 Task: Create a due date automation trigger when advanced off, on the friday before a card is due at 11:00 AM.
Action: Mouse moved to (1022, 293)
Screenshot: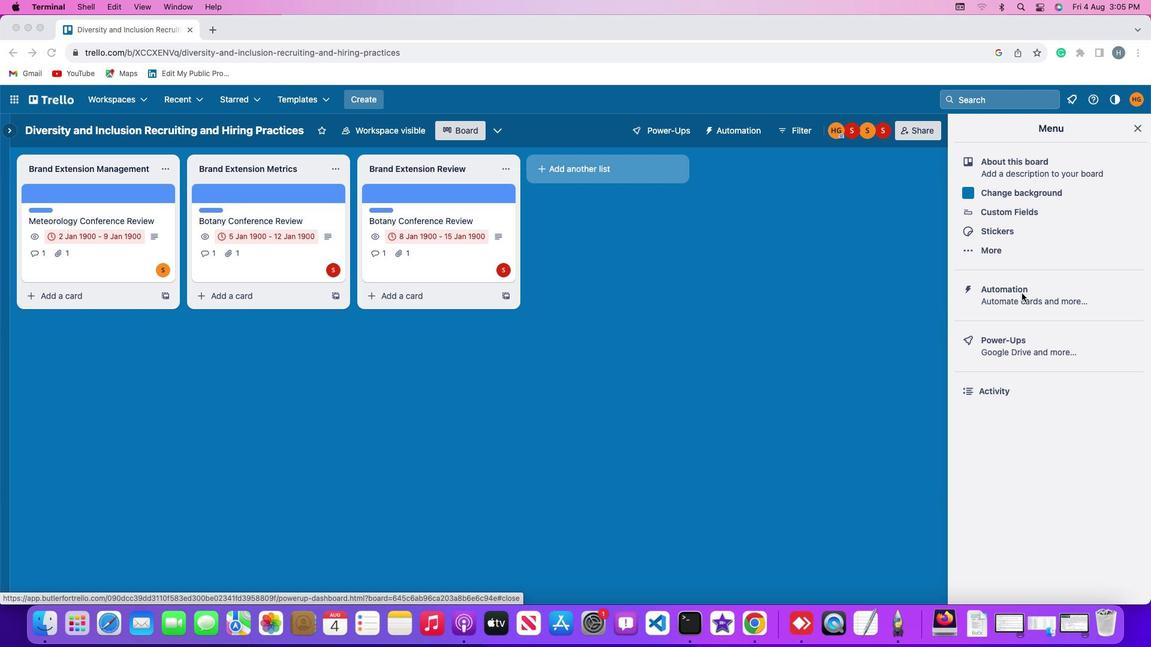
Action: Mouse pressed left at (1022, 293)
Screenshot: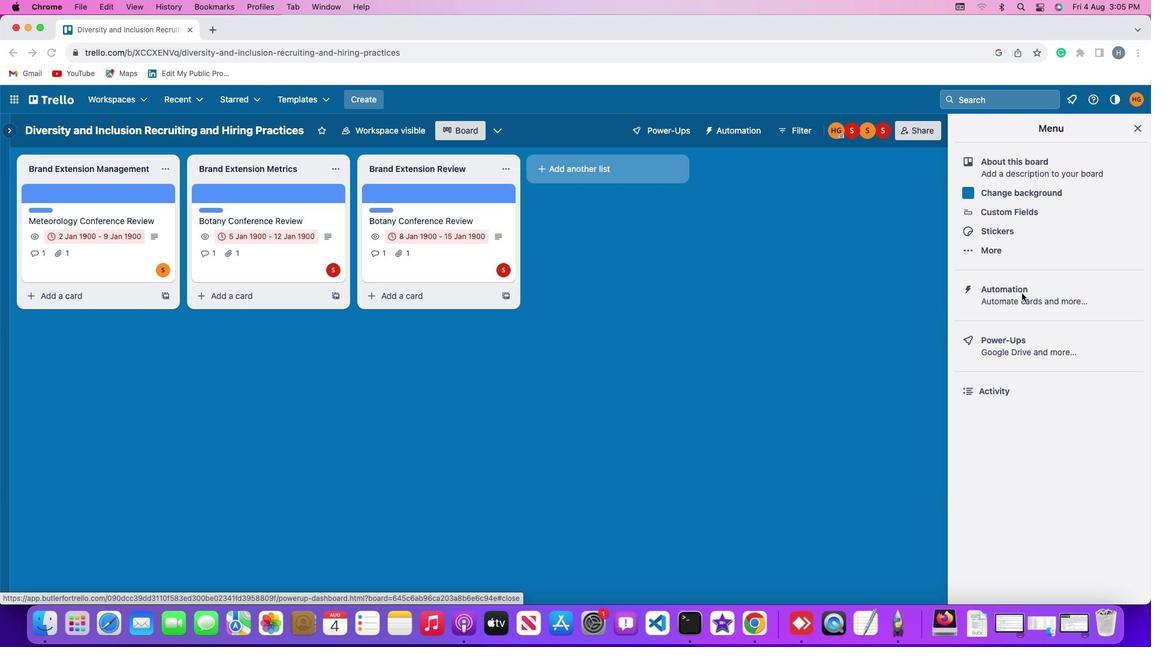
Action: Mouse pressed left at (1022, 293)
Screenshot: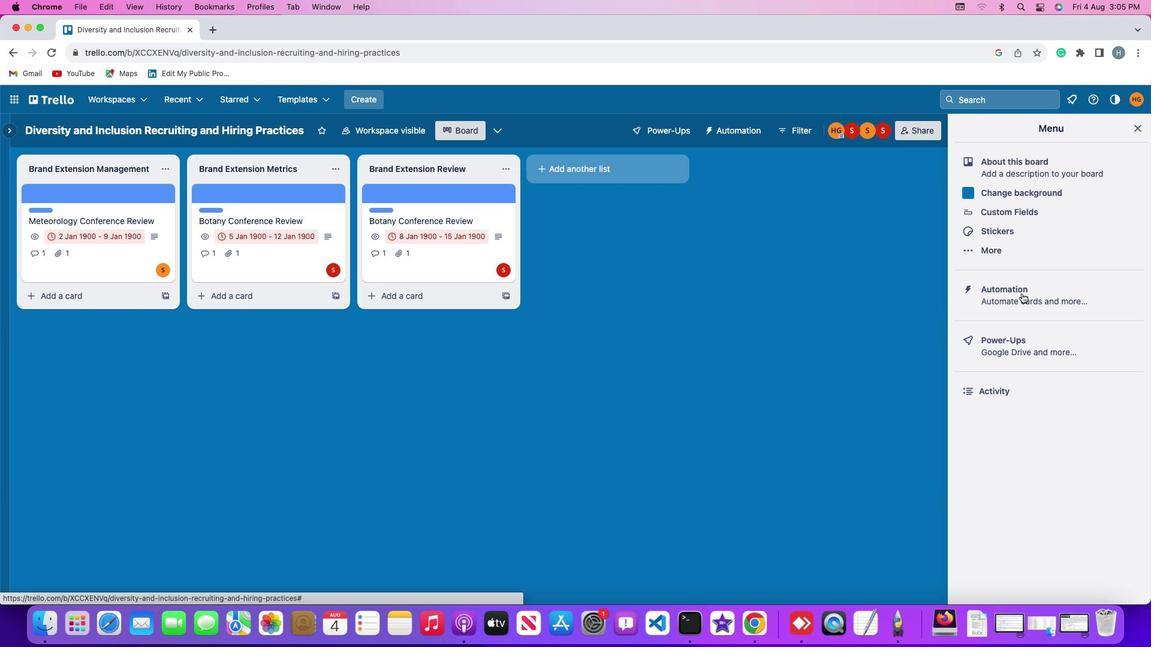 
Action: Mouse moved to (58, 281)
Screenshot: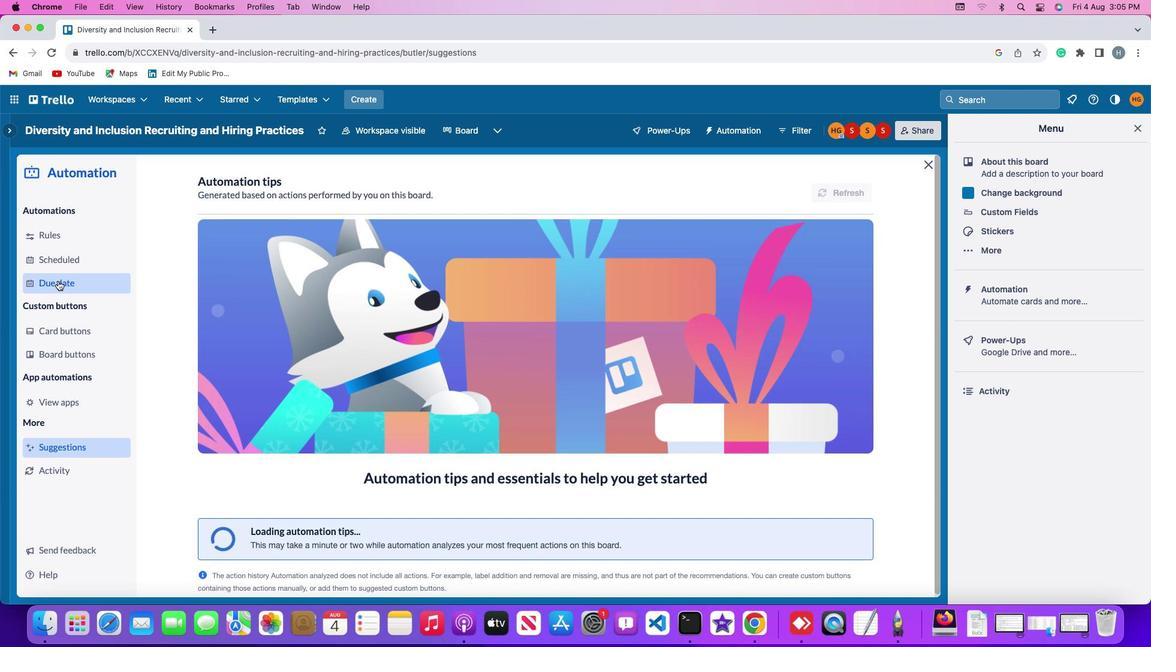 
Action: Mouse pressed left at (58, 281)
Screenshot: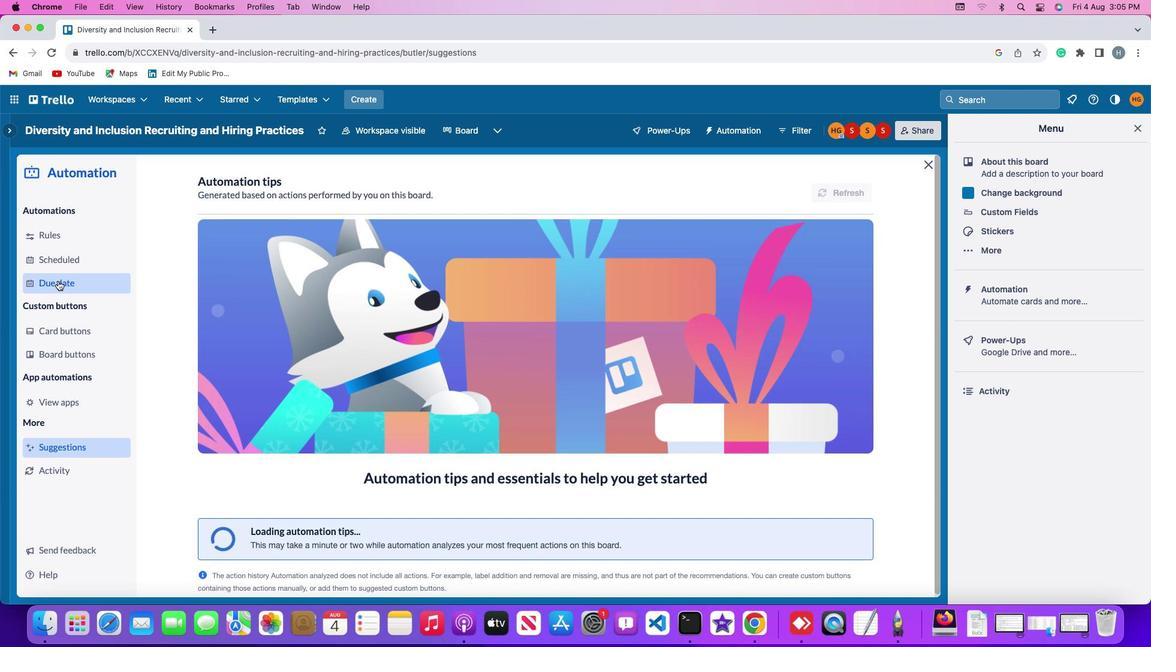 
Action: Mouse moved to (820, 178)
Screenshot: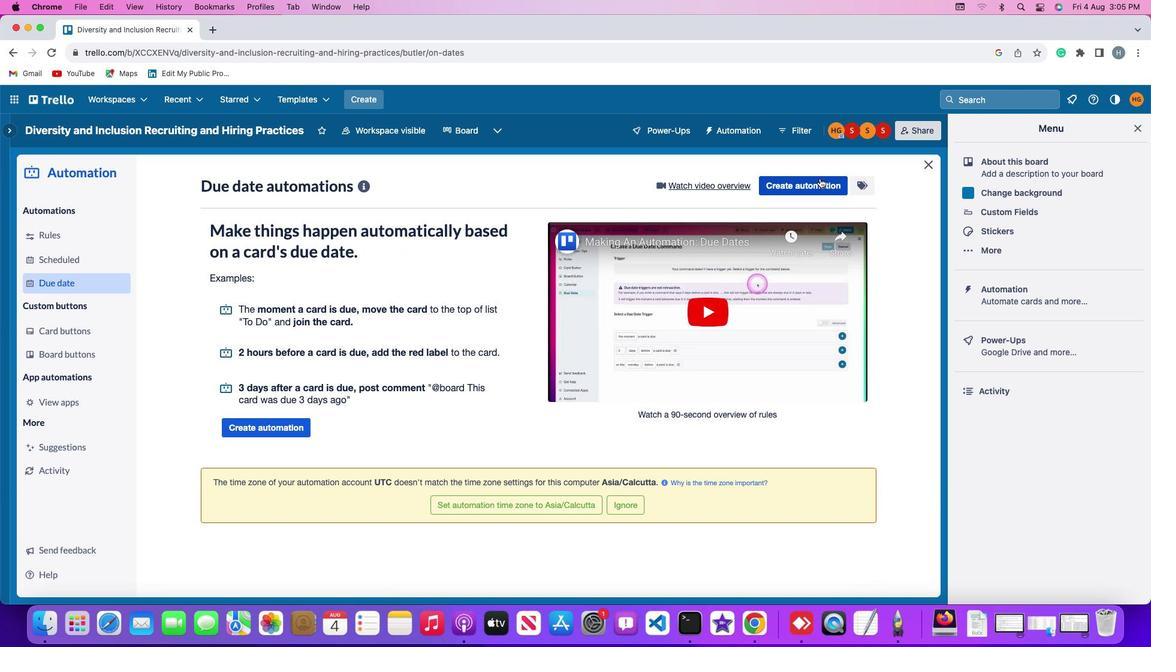 
Action: Mouse pressed left at (820, 178)
Screenshot: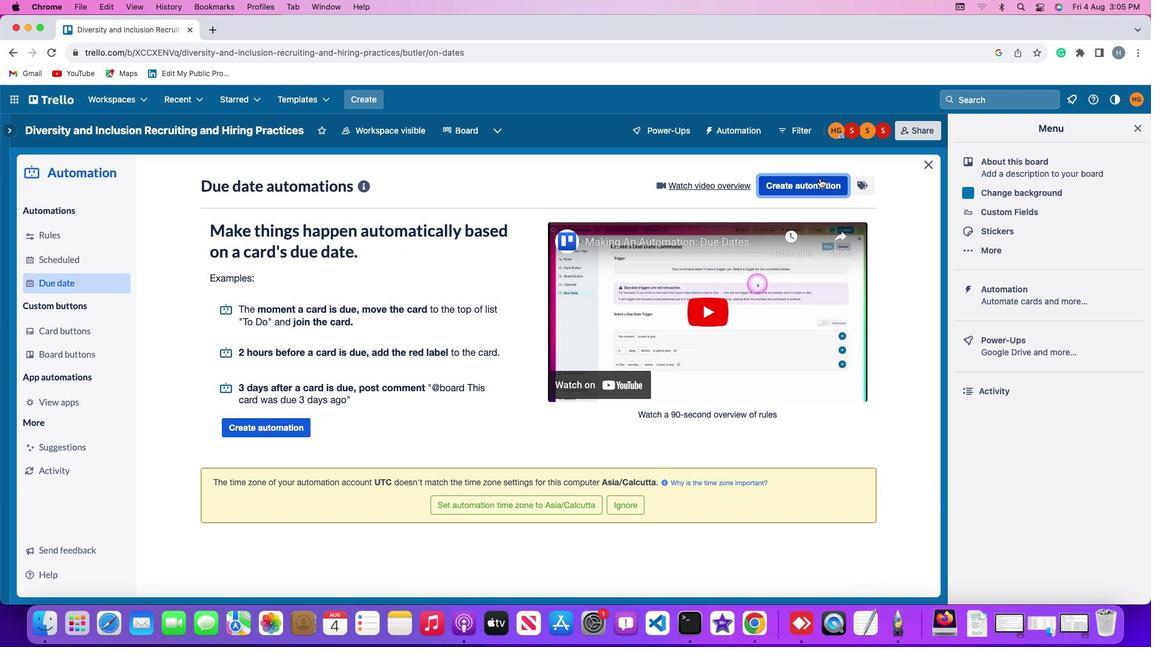 
Action: Mouse moved to (546, 298)
Screenshot: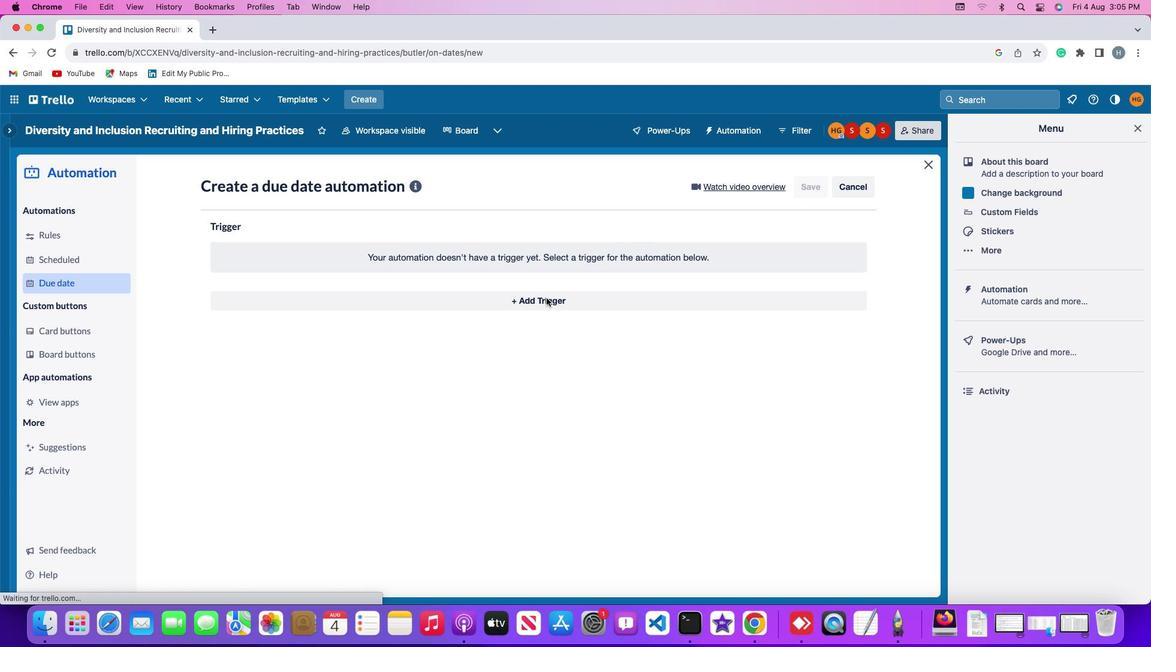 
Action: Mouse pressed left at (546, 298)
Screenshot: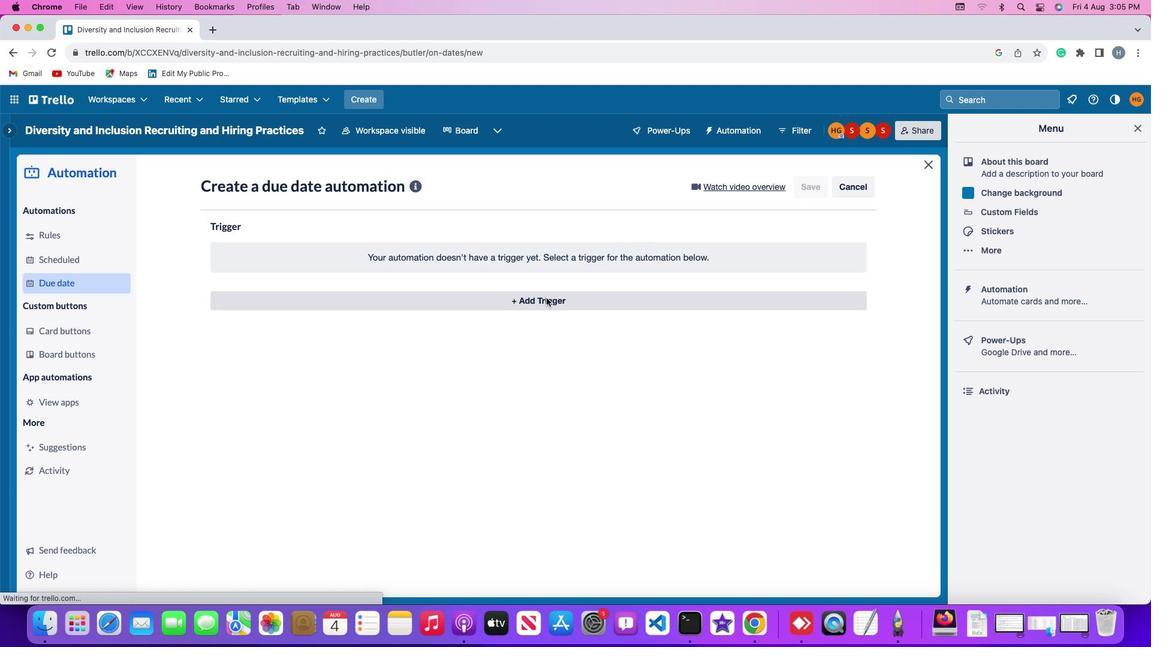 
Action: Mouse moved to (268, 526)
Screenshot: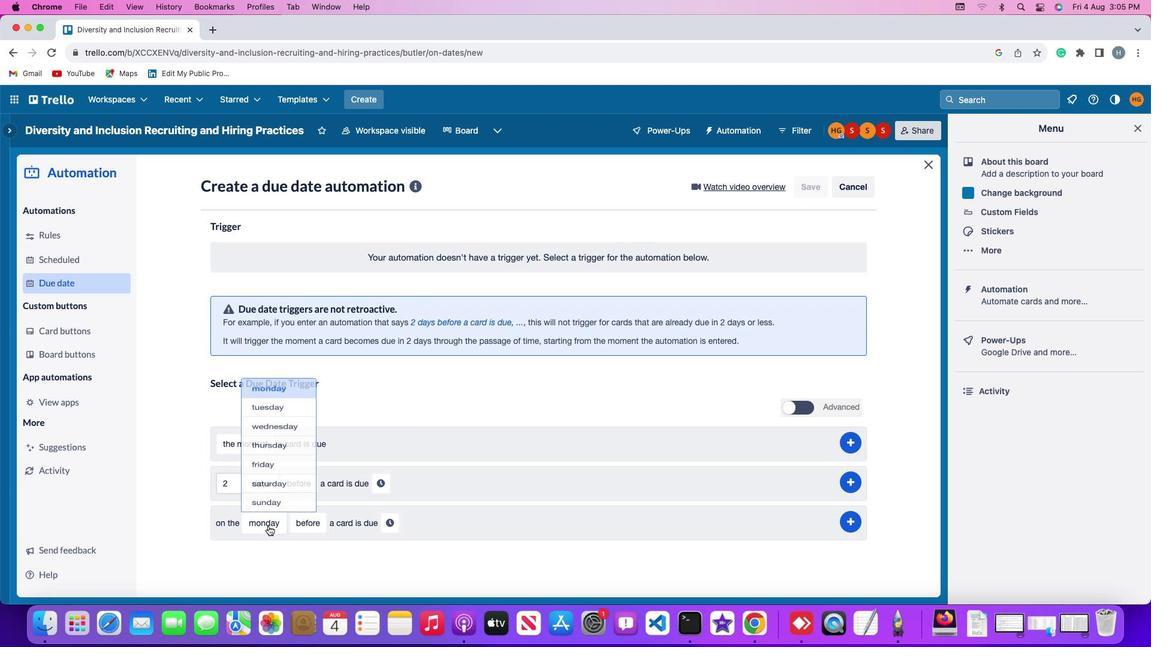 
Action: Mouse pressed left at (268, 526)
Screenshot: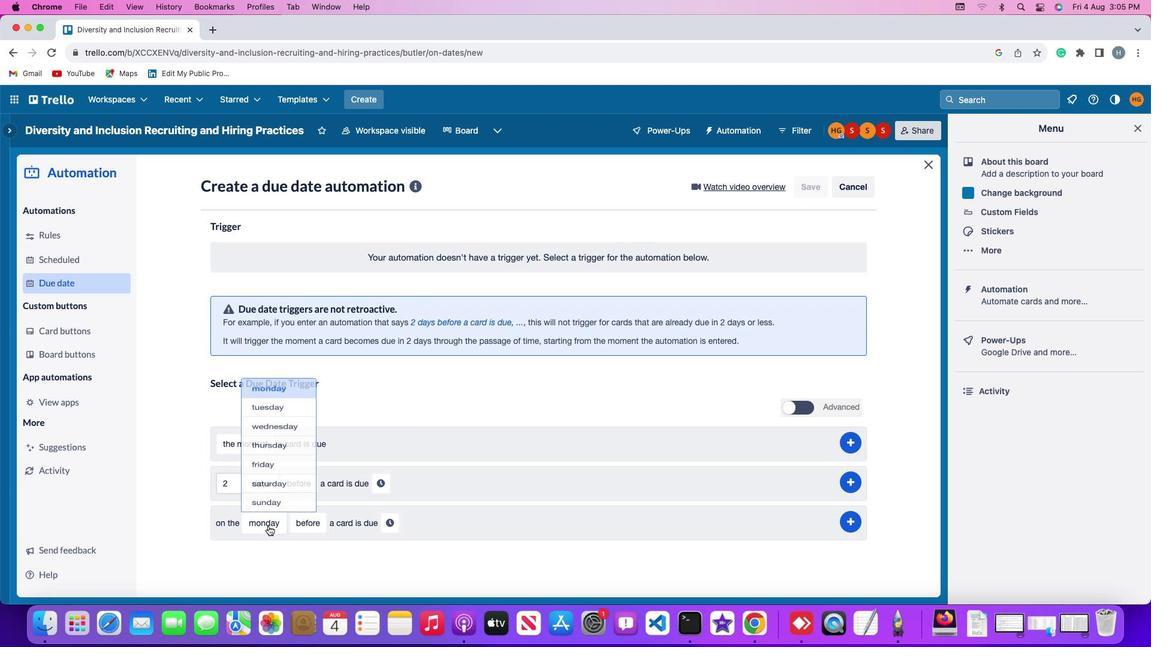 
Action: Mouse moved to (283, 453)
Screenshot: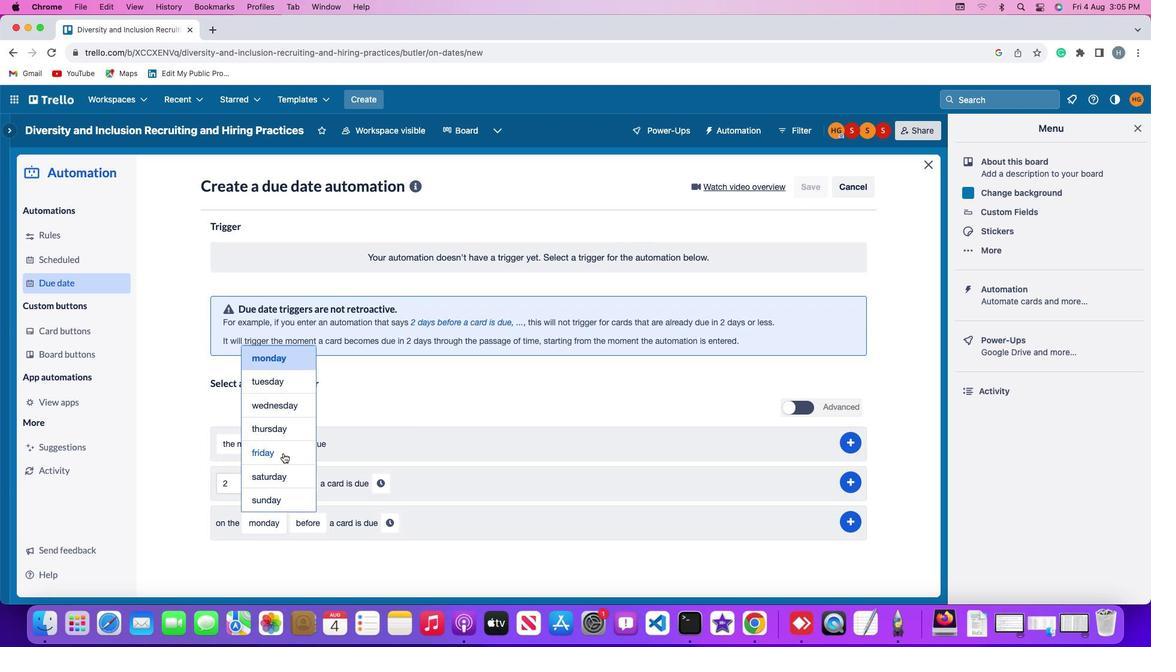 
Action: Mouse pressed left at (283, 453)
Screenshot: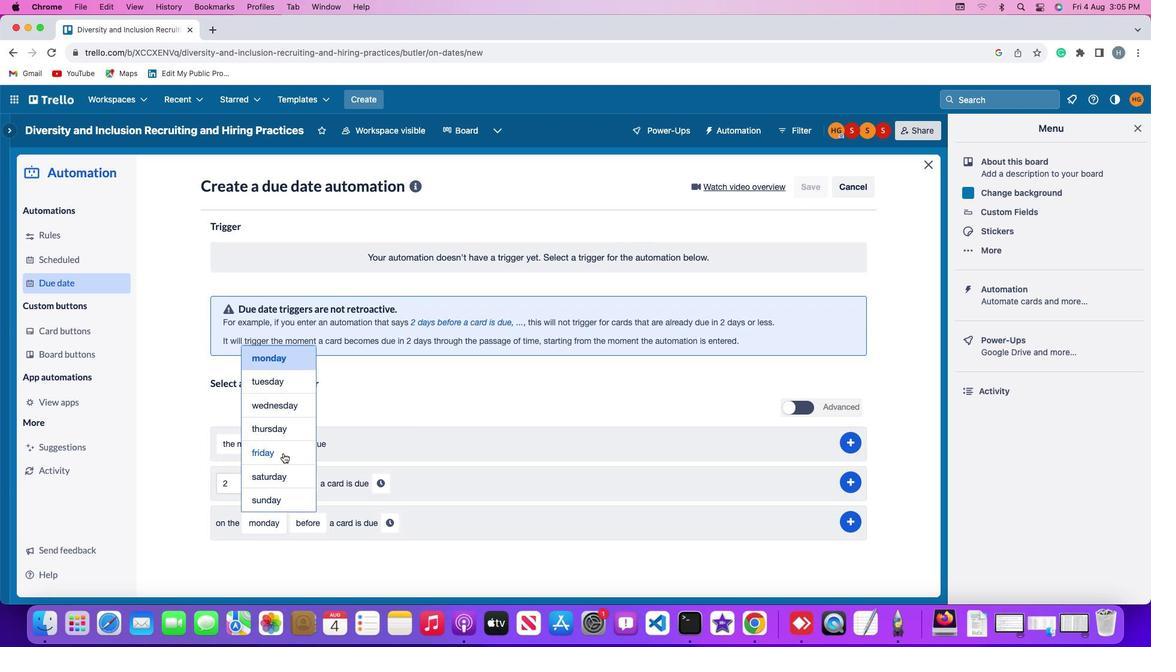 
Action: Mouse moved to (299, 518)
Screenshot: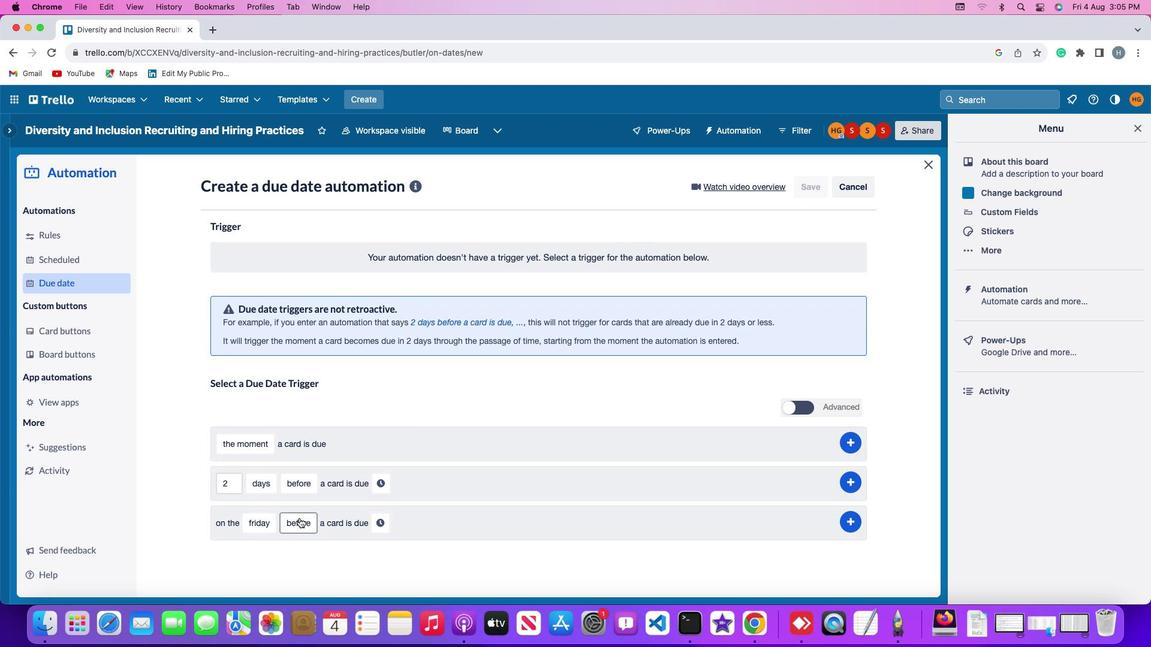 
Action: Mouse pressed left at (299, 518)
Screenshot: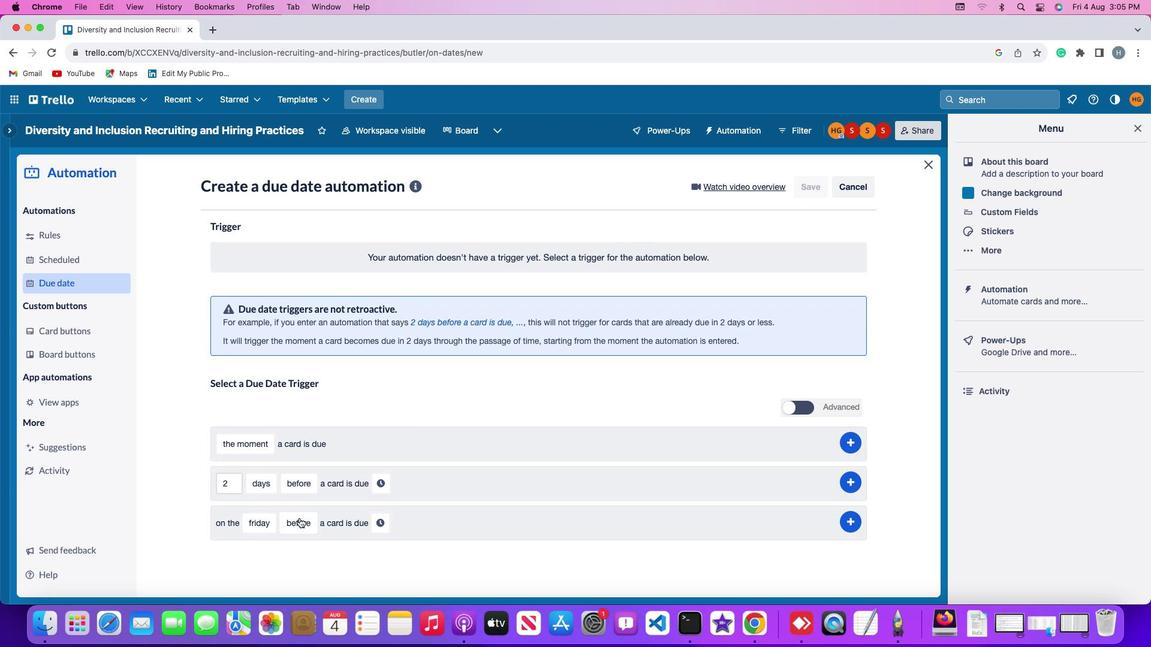 
Action: Mouse moved to (332, 427)
Screenshot: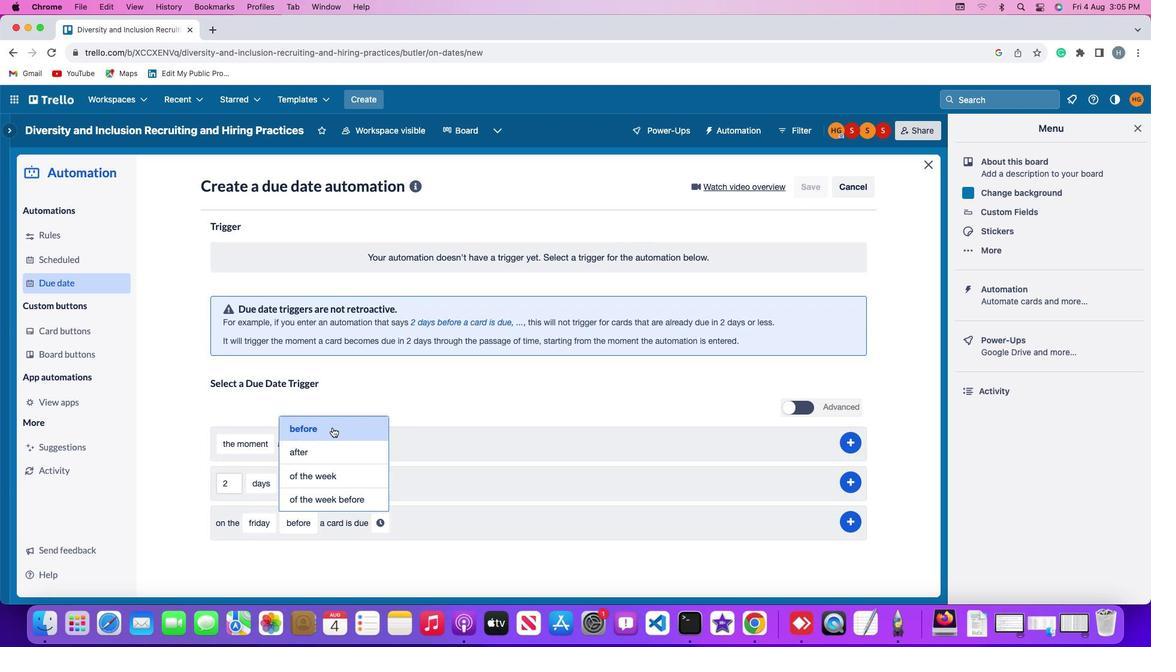 
Action: Mouse pressed left at (332, 427)
Screenshot: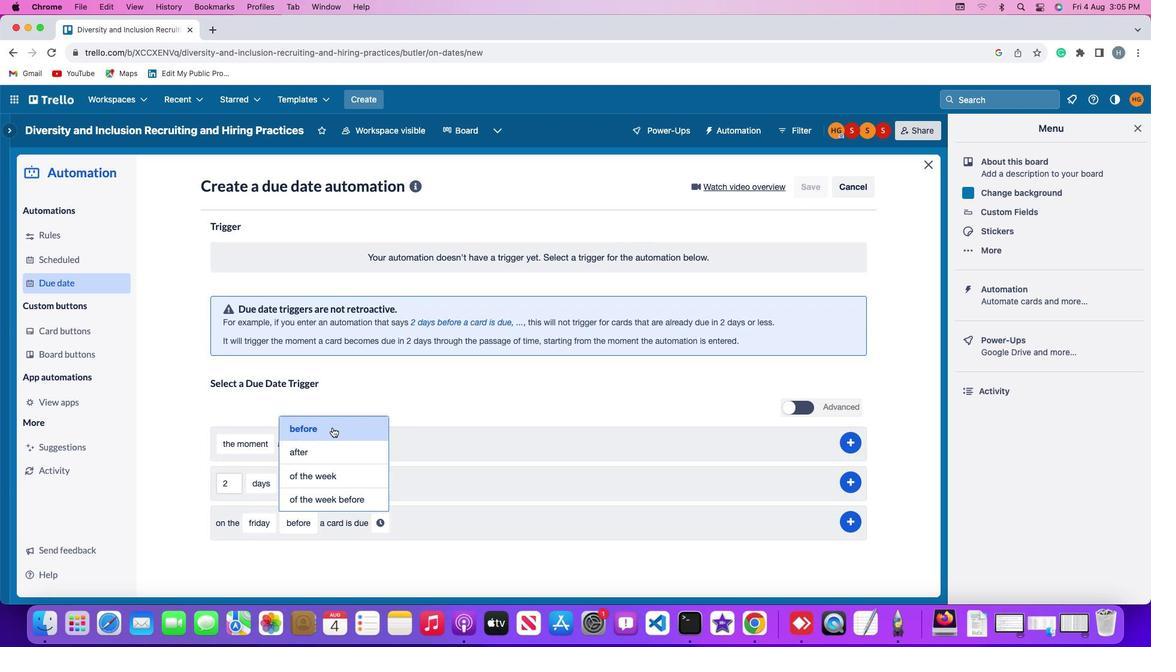 
Action: Mouse moved to (380, 520)
Screenshot: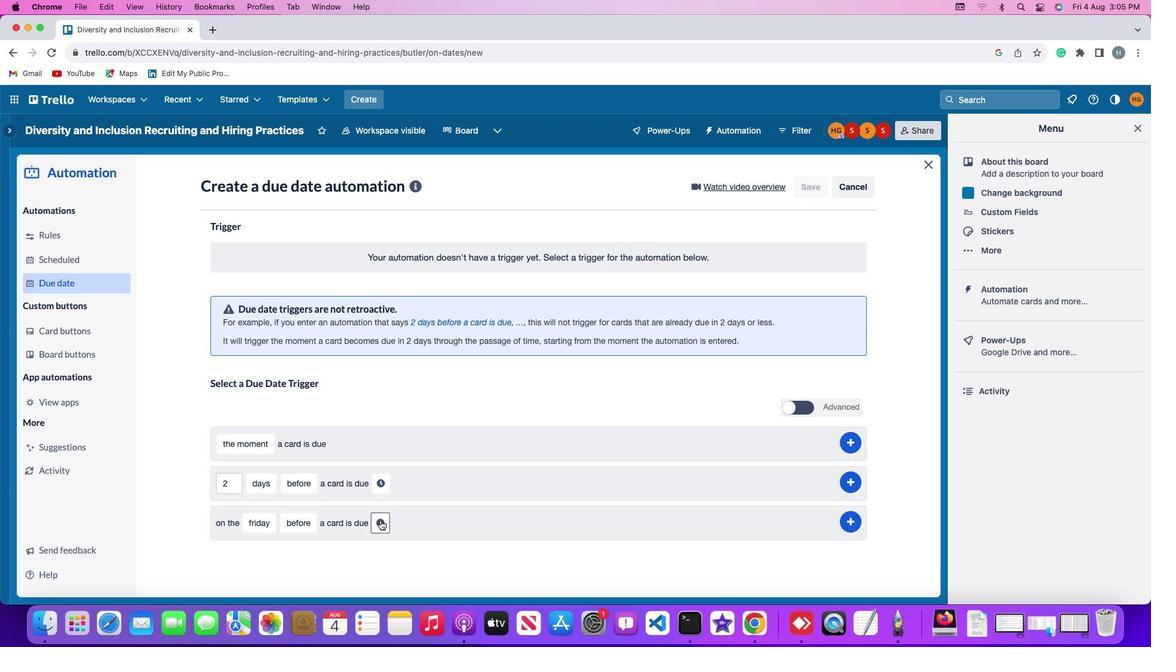 
Action: Mouse pressed left at (380, 520)
Screenshot: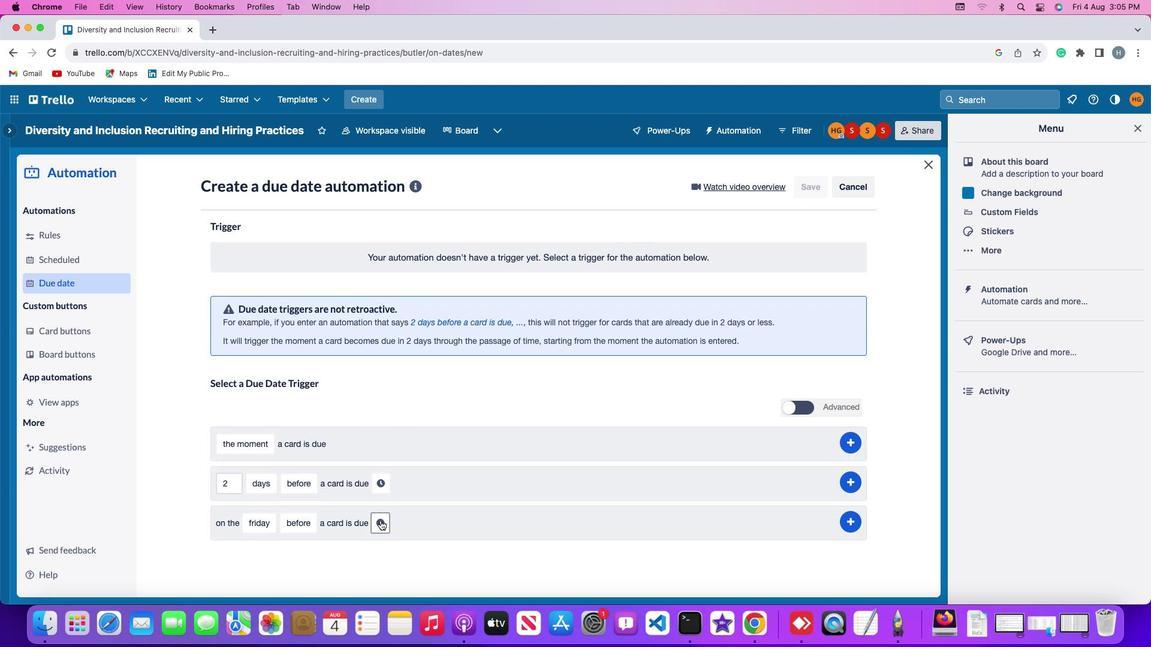 
Action: Mouse moved to (402, 524)
Screenshot: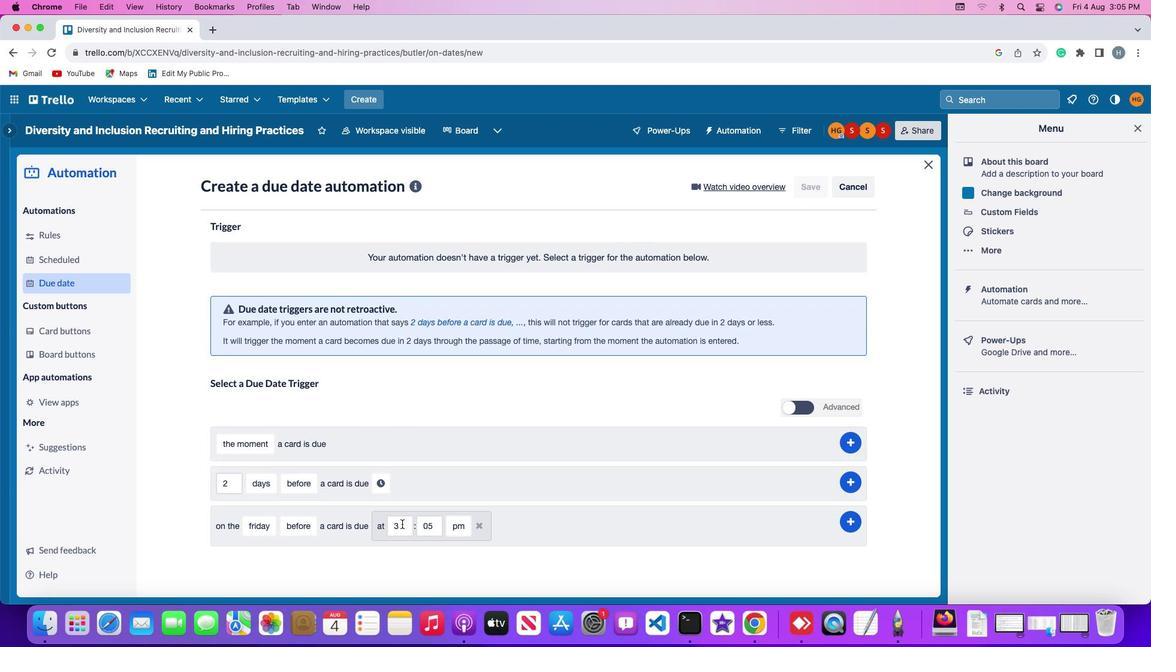 
Action: Mouse pressed left at (402, 524)
Screenshot: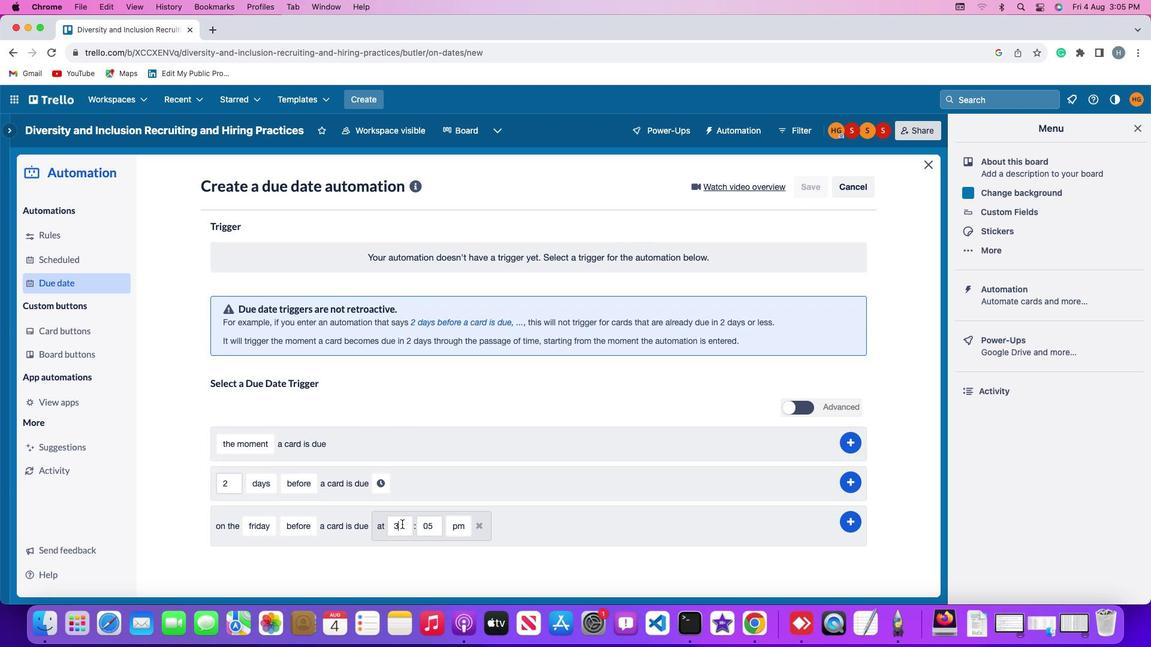 
Action: Key pressed Key.backspace'1''1'
Screenshot: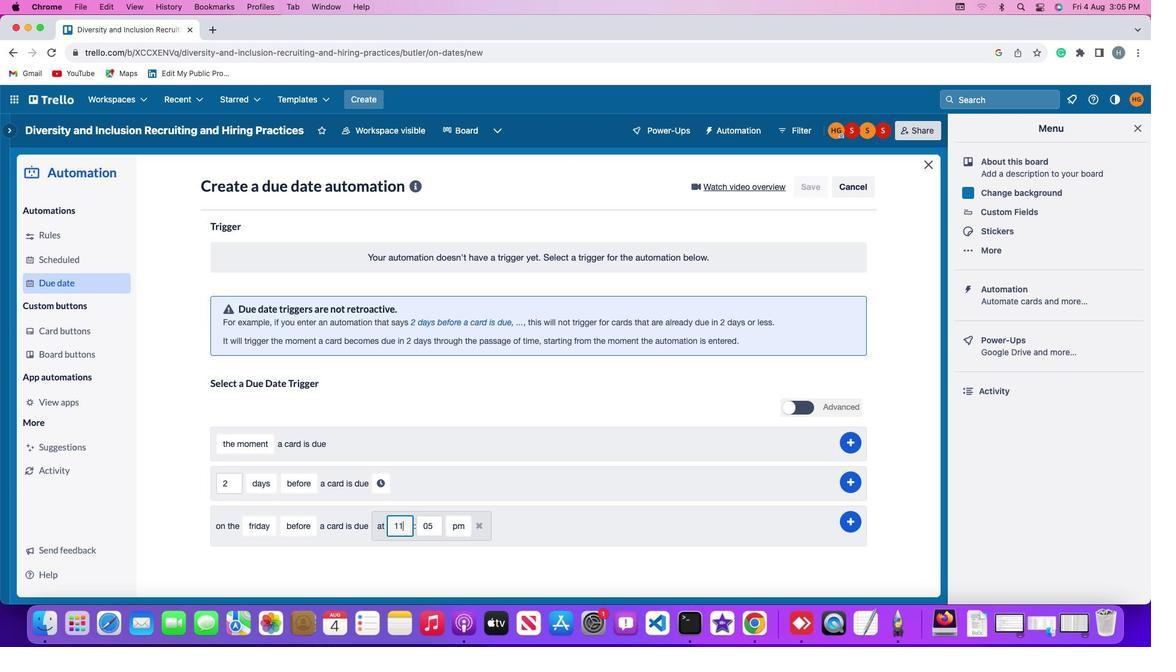 
Action: Mouse moved to (435, 525)
Screenshot: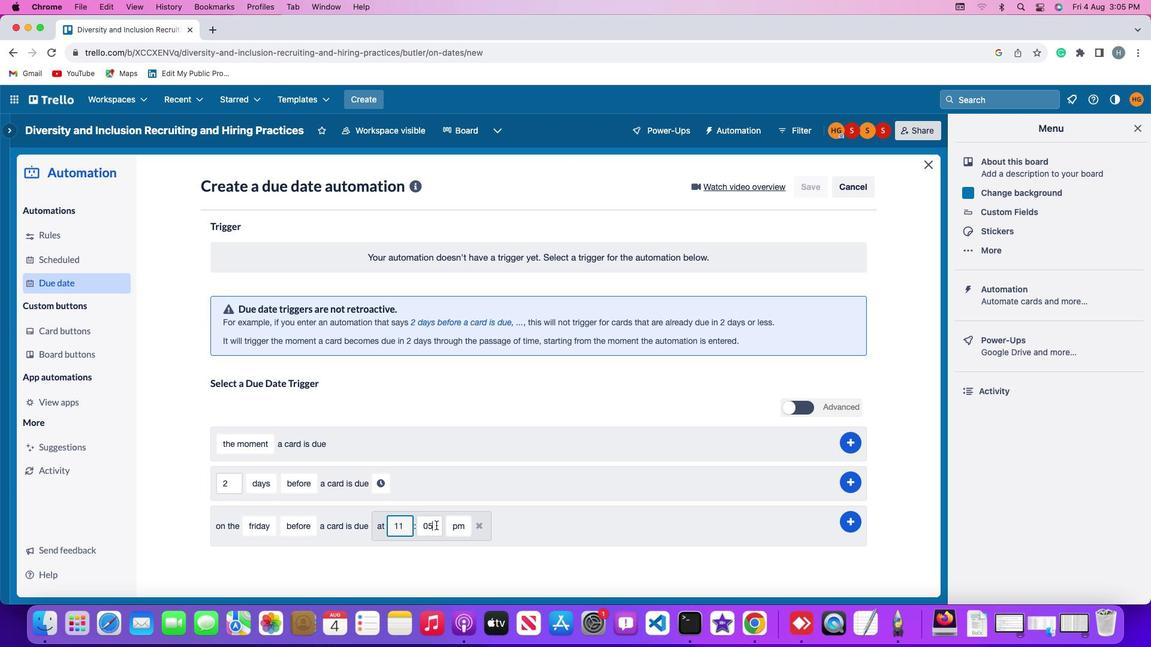 
Action: Mouse pressed left at (435, 525)
Screenshot: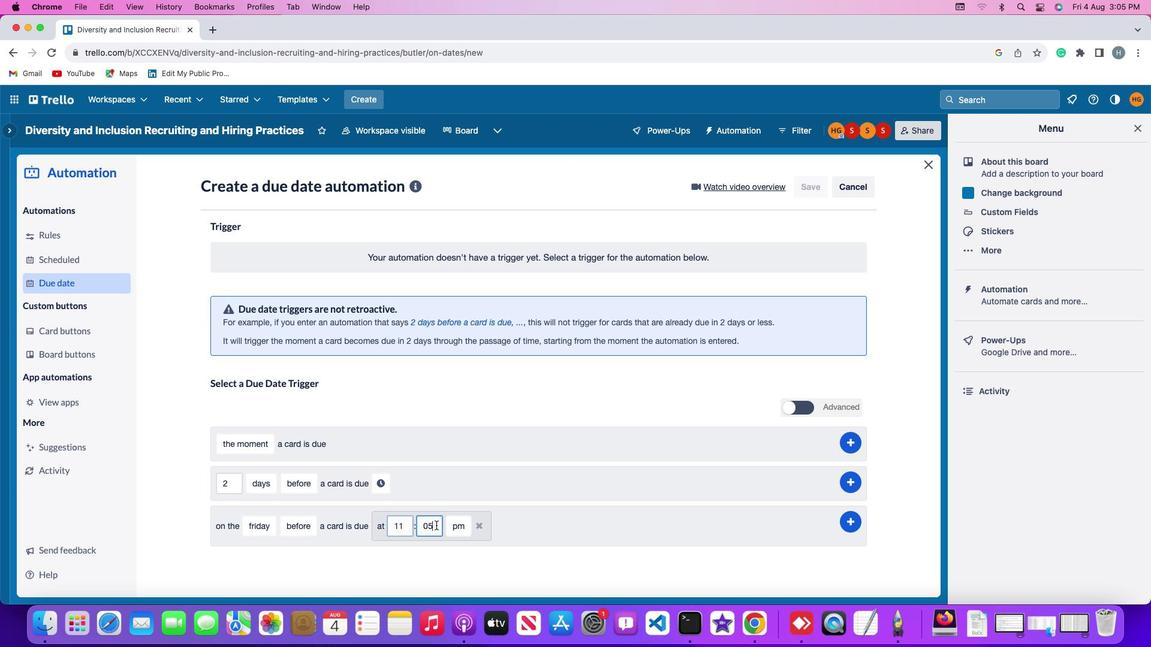 
Action: Key pressed Key.backspace'0'
Screenshot: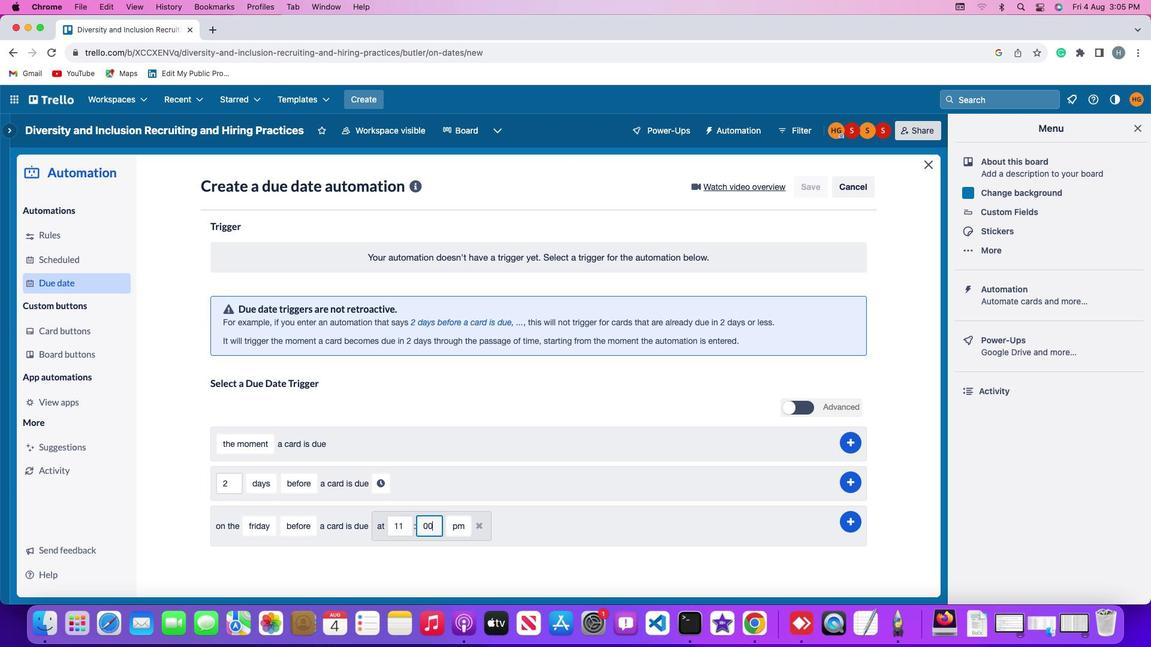 
Action: Mouse moved to (454, 528)
Screenshot: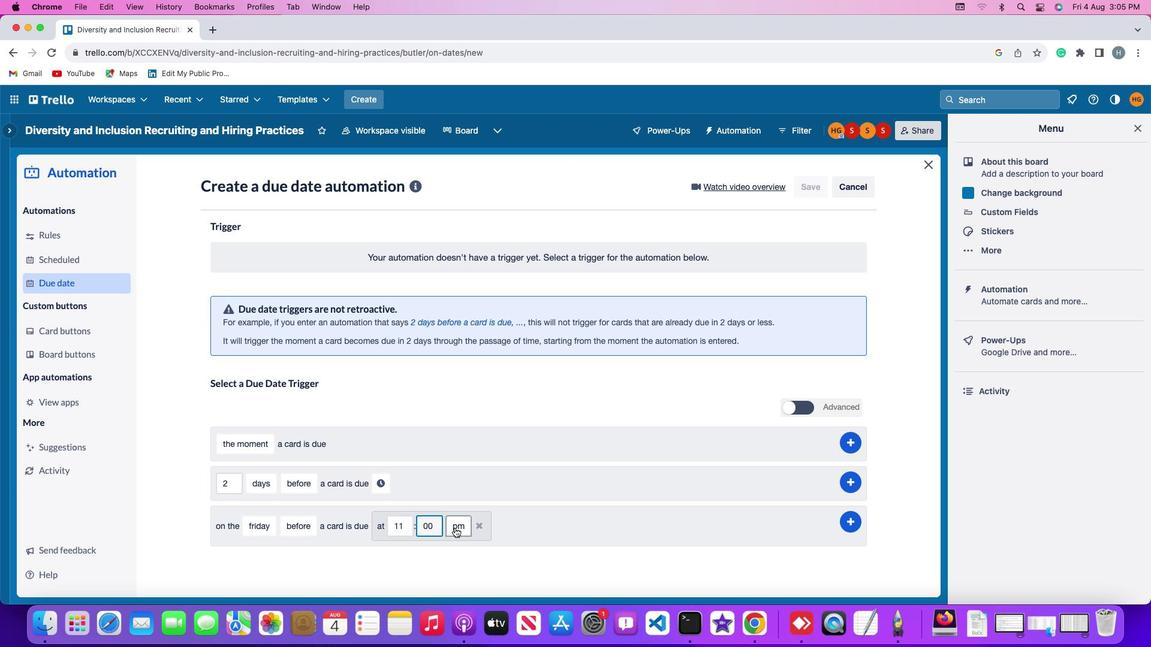 
Action: Mouse pressed left at (454, 528)
Screenshot: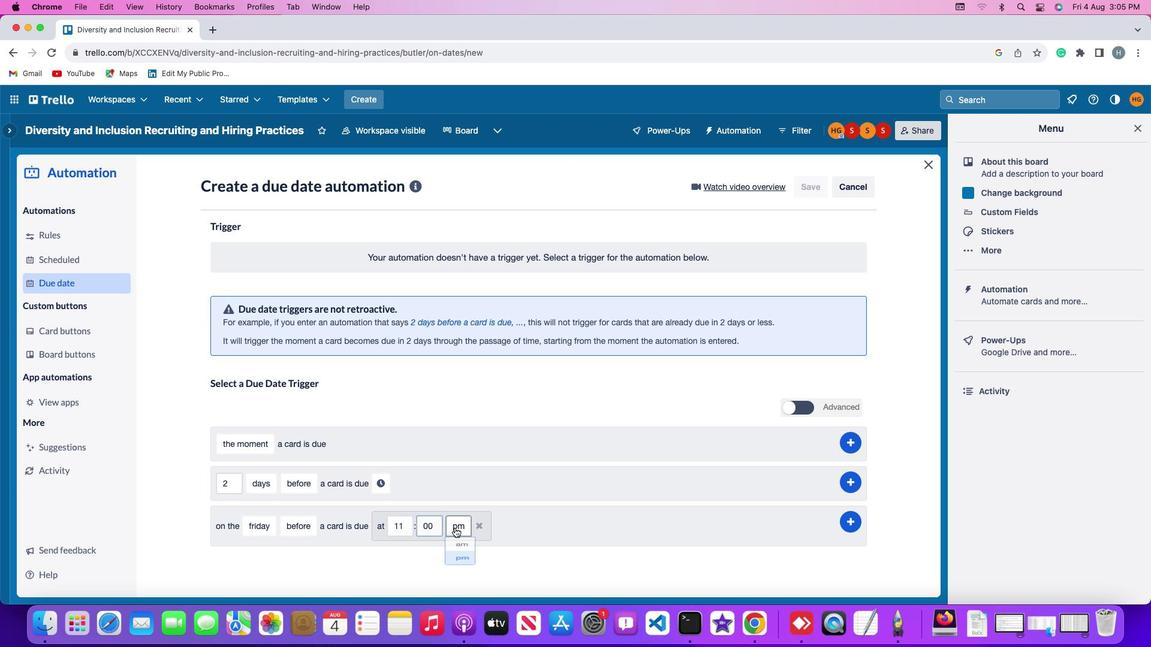 
Action: Mouse moved to (460, 549)
Screenshot: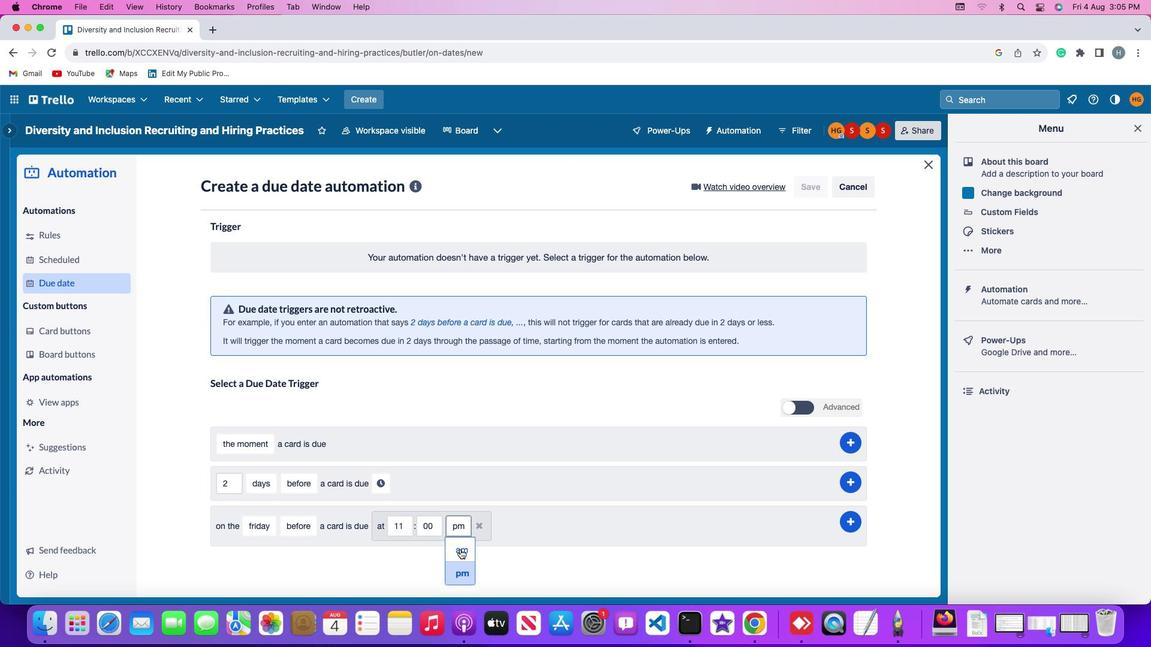 
Action: Mouse pressed left at (460, 549)
Screenshot: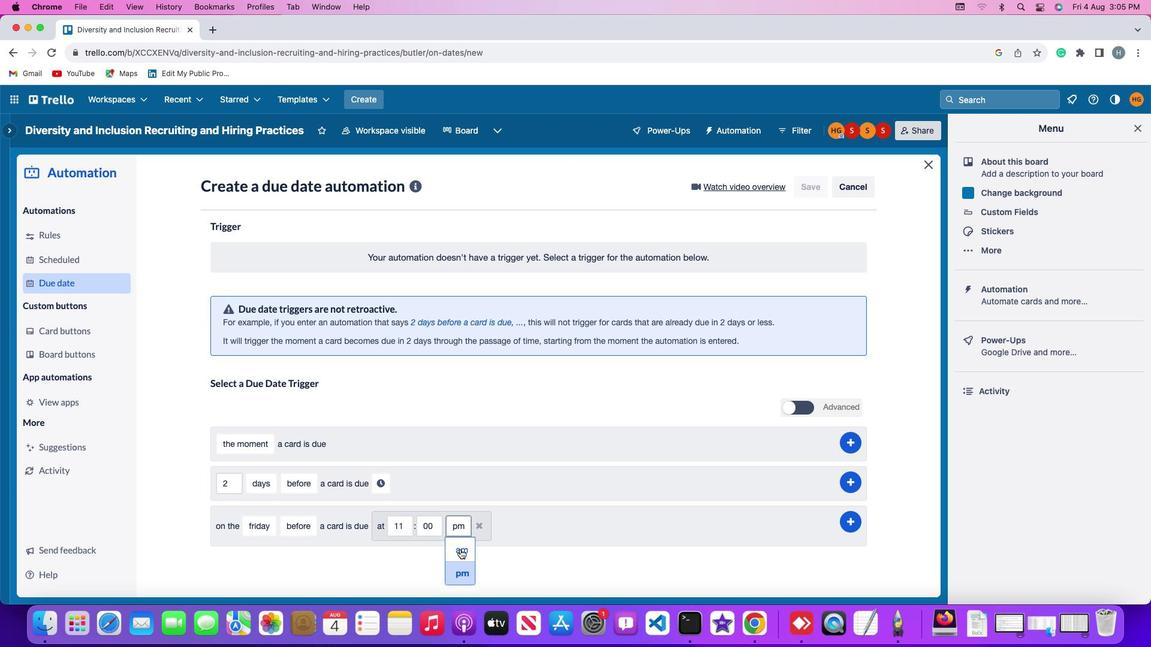 
Action: Mouse moved to (853, 521)
Screenshot: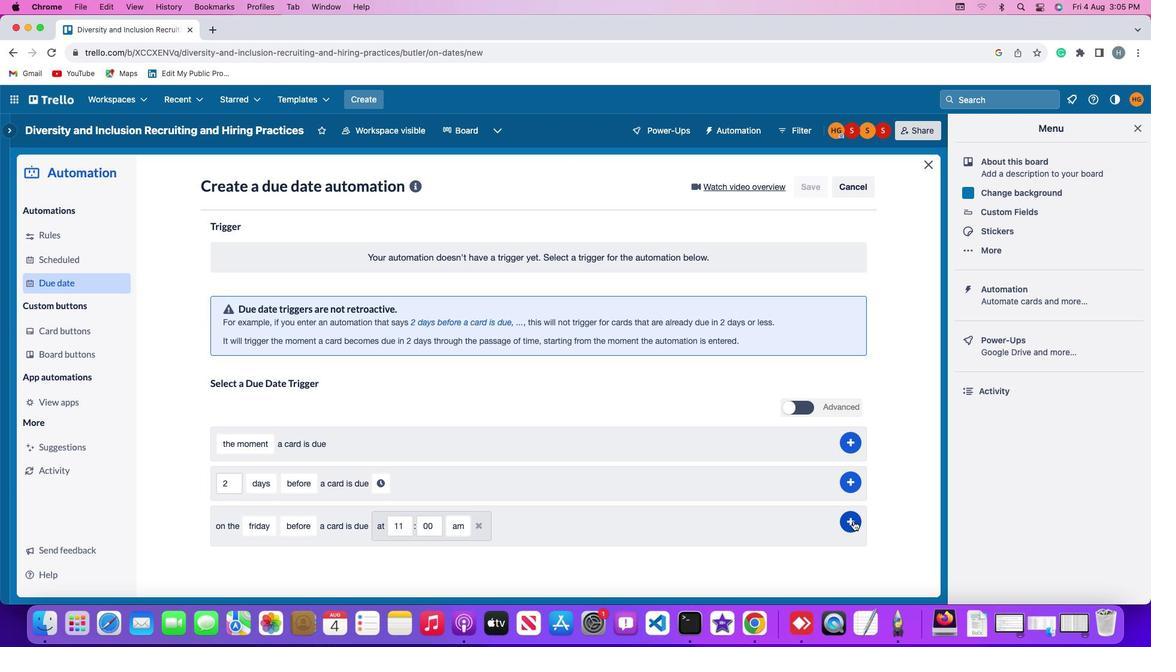 
Action: Mouse pressed left at (853, 521)
Screenshot: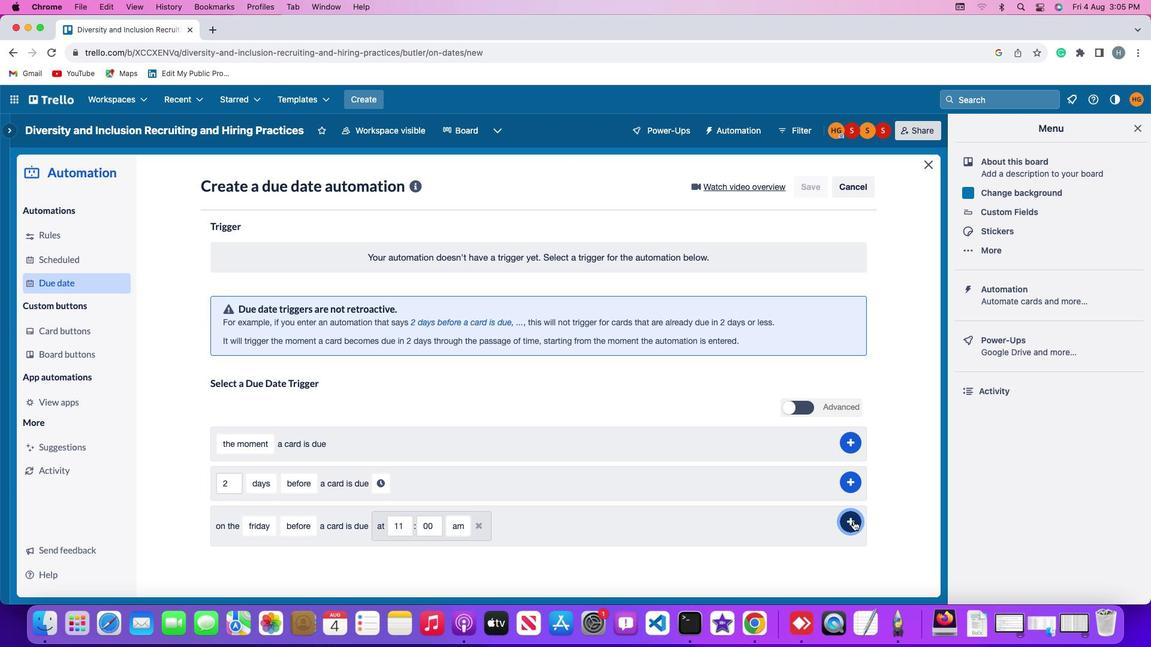 
Action: Mouse moved to (885, 375)
Screenshot: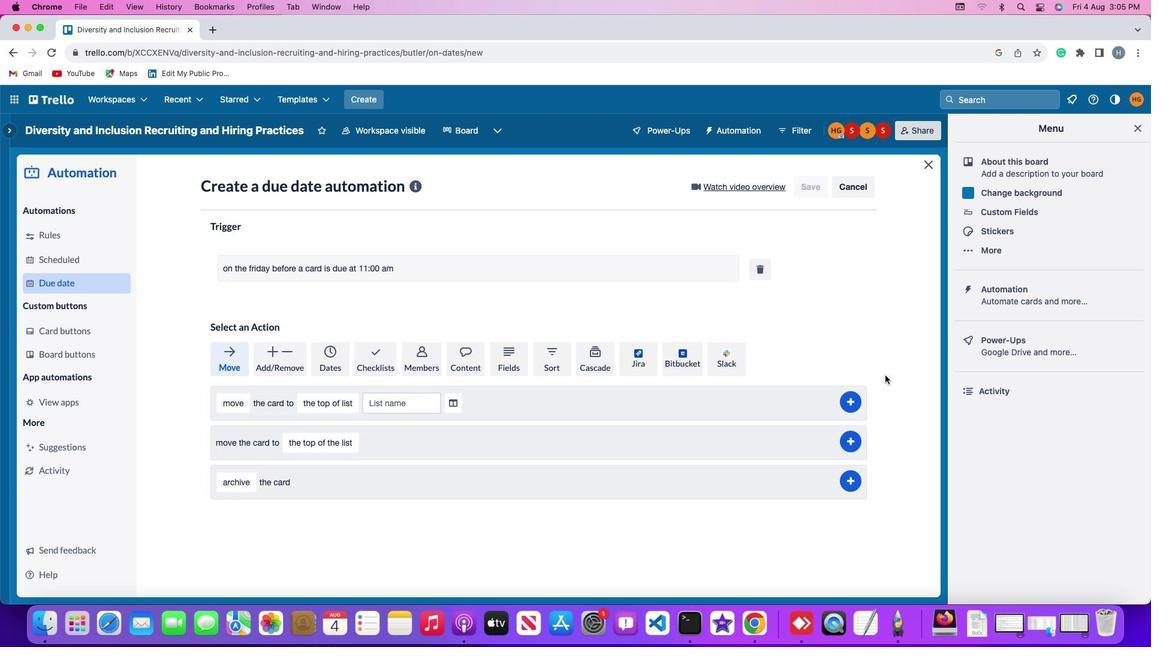 
